 Task: Move recent 5 emails   from folder Inbox to folder Archive
Action: Mouse moved to (571, 84)
Screenshot: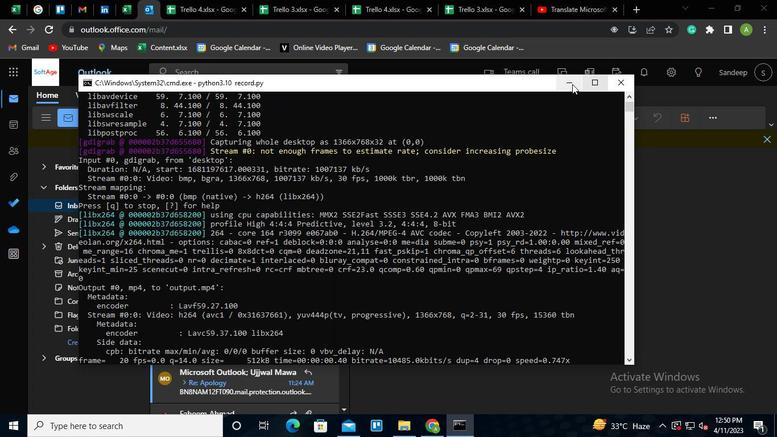 
Action: Mouse pressed left at (571, 84)
Screenshot: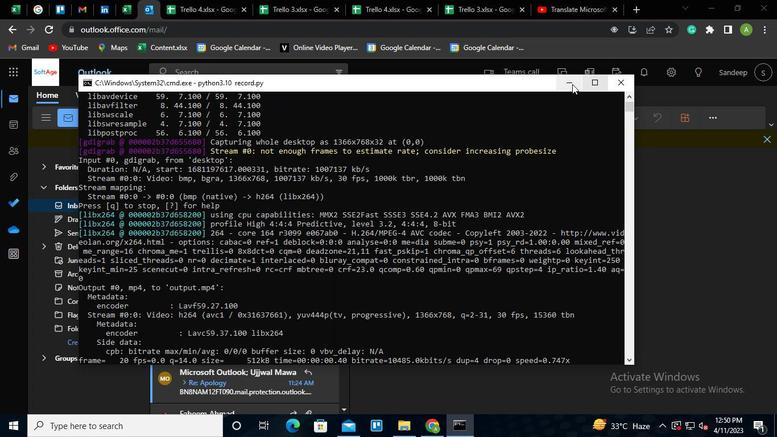 
Action: Mouse moved to (163, 190)
Screenshot: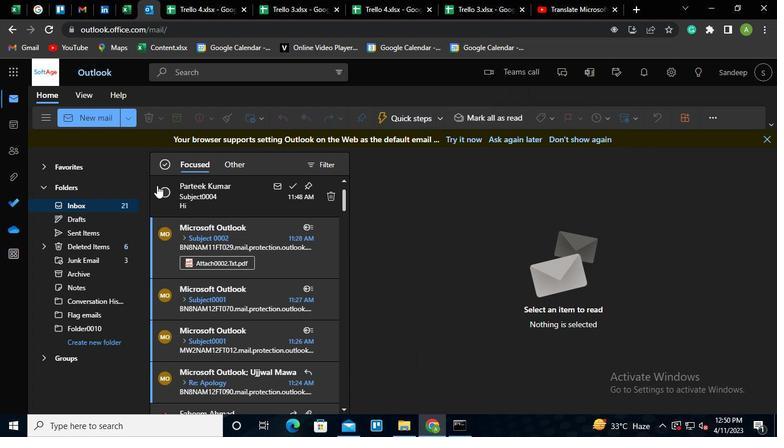 
Action: Mouse pressed left at (163, 190)
Screenshot: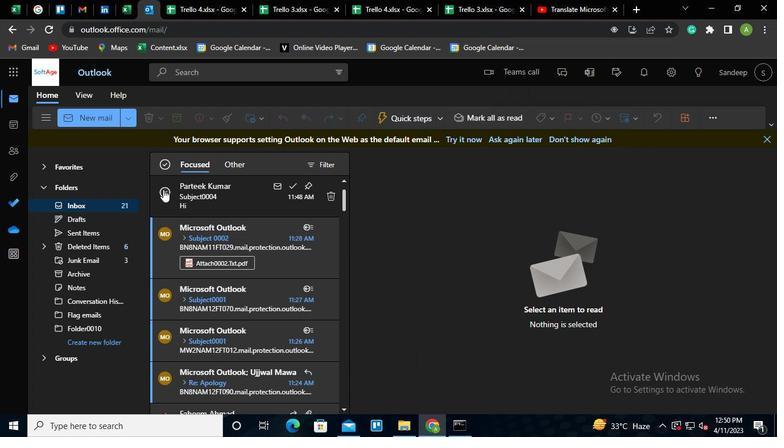
Action: Mouse moved to (166, 235)
Screenshot: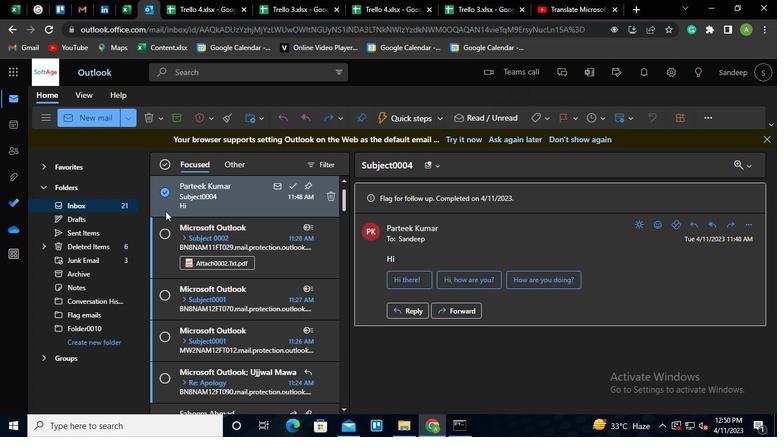 
Action: Mouse pressed left at (166, 235)
Screenshot: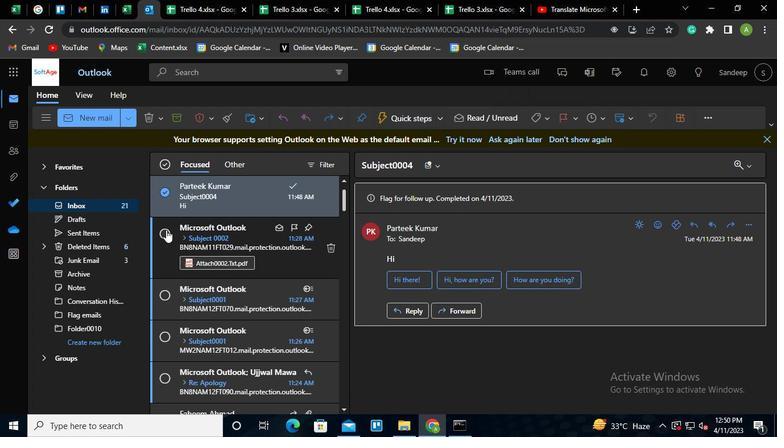 
Action: Mouse moved to (162, 294)
Screenshot: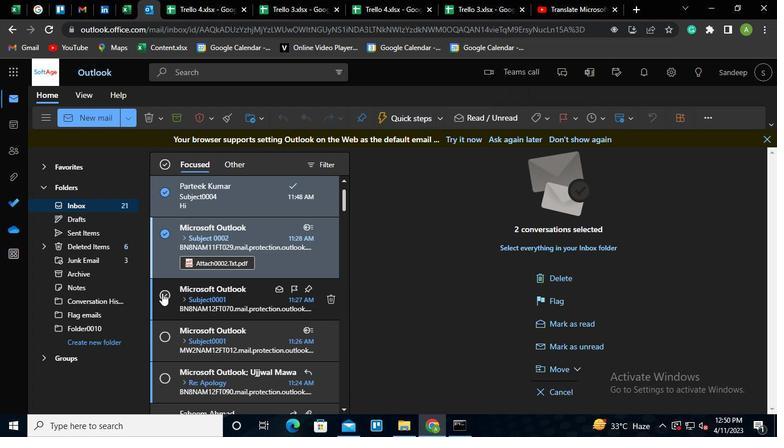 
Action: Mouse pressed left at (162, 294)
Screenshot: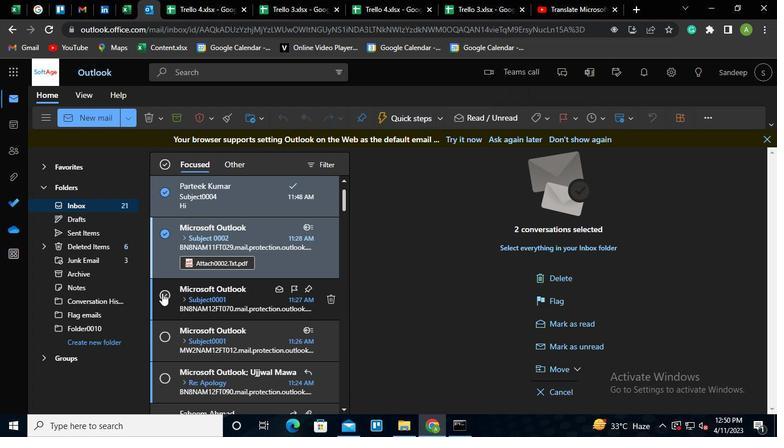 
Action: Mouse moved to (166, 337)
Screenshot: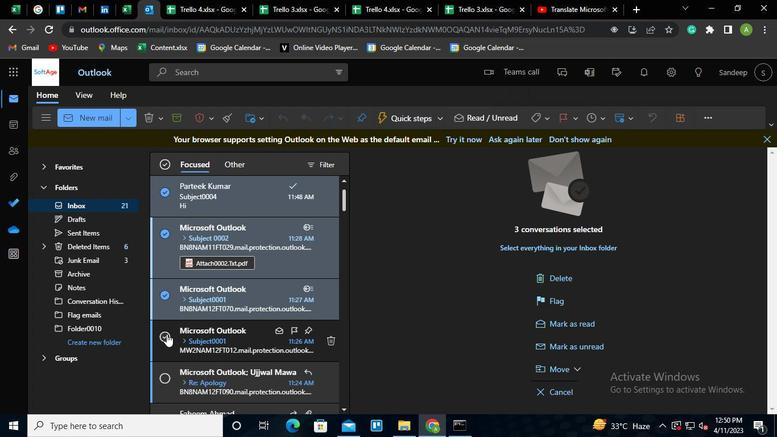 
Action: Mouse pressed left at (166, 337)
Screenshot: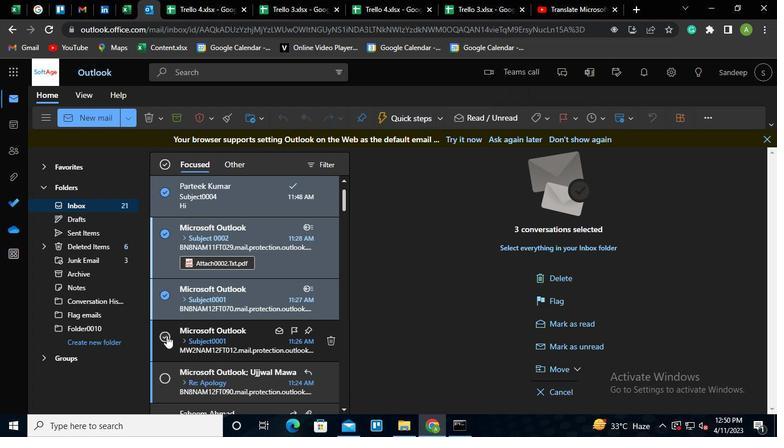 
Action: Mouse moved to (167, 378)
Screenshot: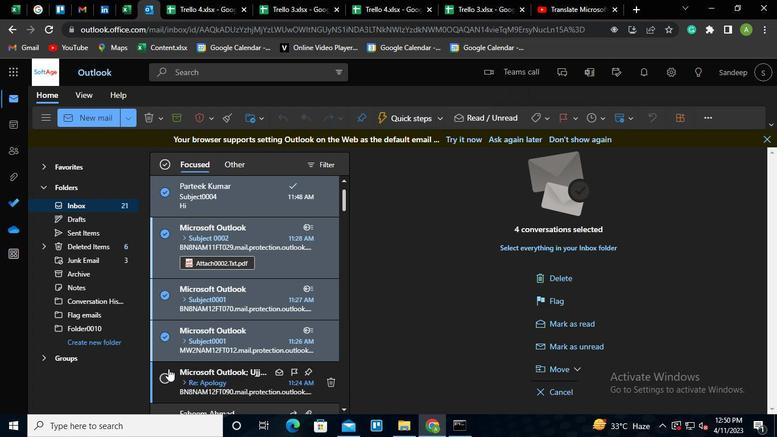 
Action: Mouse pressed left at (167, 378)
Screenshot: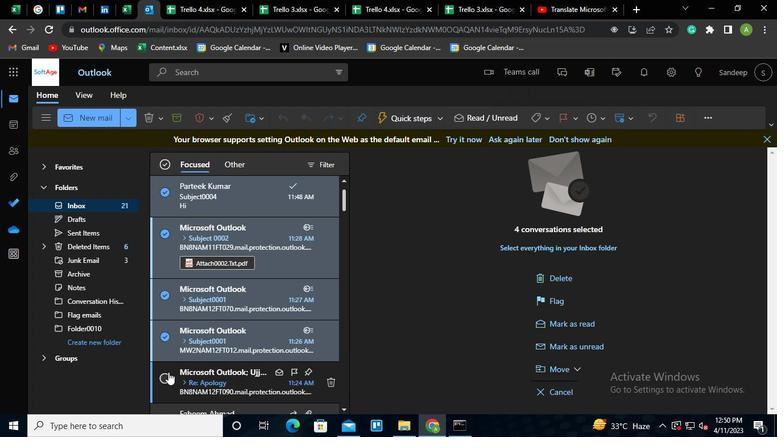 
Action: Mouse moved to (554, 370)
Screenshot: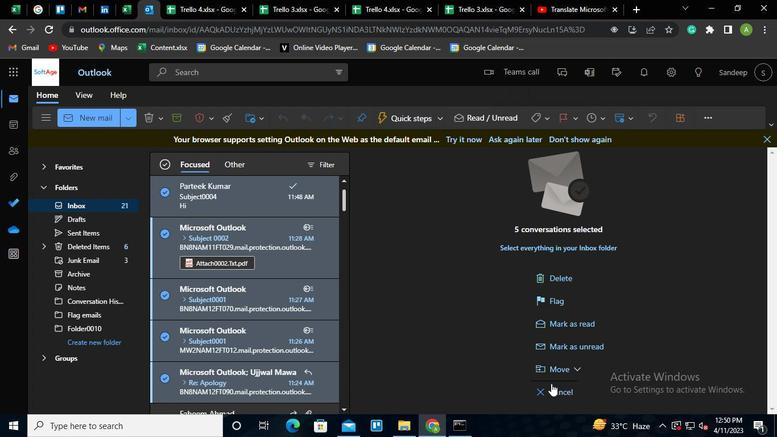 
Action: Mouse pressed left at (554, 370)
Screenshot: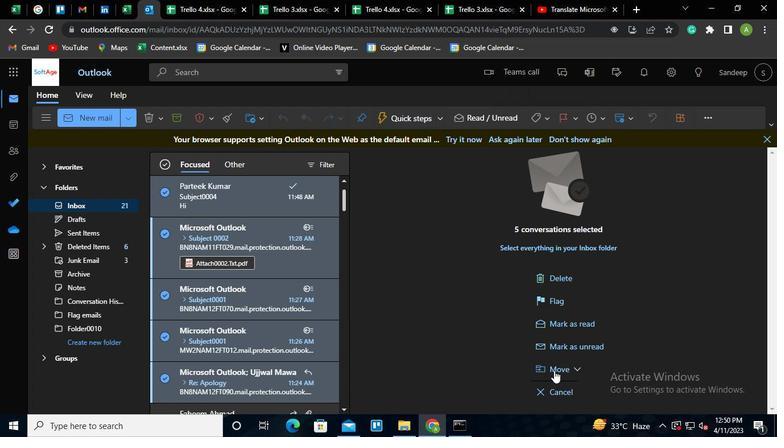 
Action: Mouse moved to (619, 254)
Screenshot: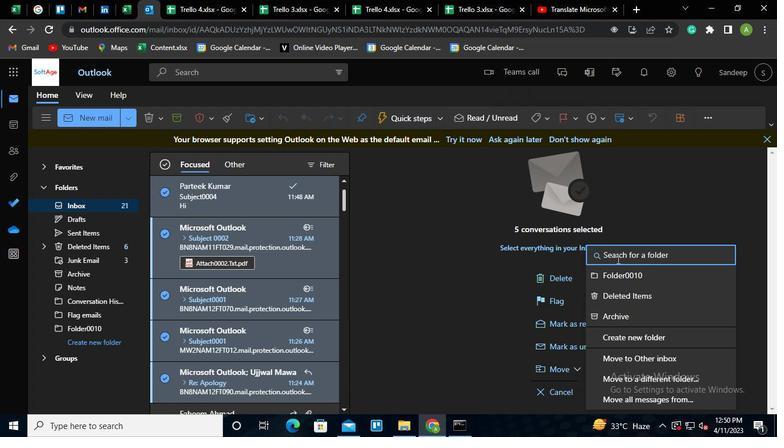 
Action: Mouse pressed left at (619, 254)
Screenshot: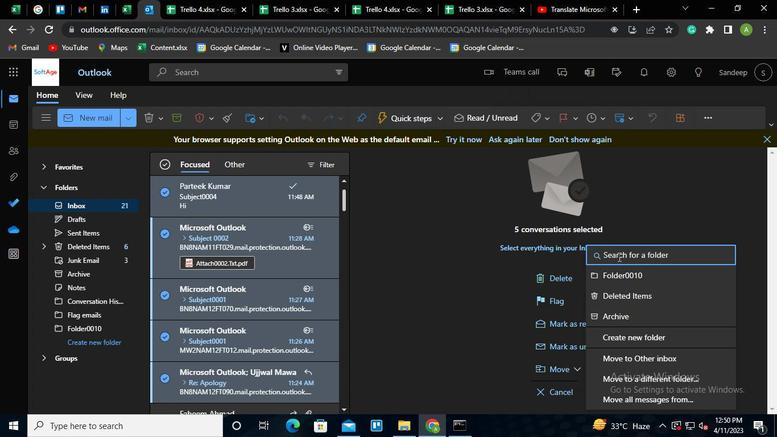 
Action: Mouse moved to (615, 317)
Screenshot: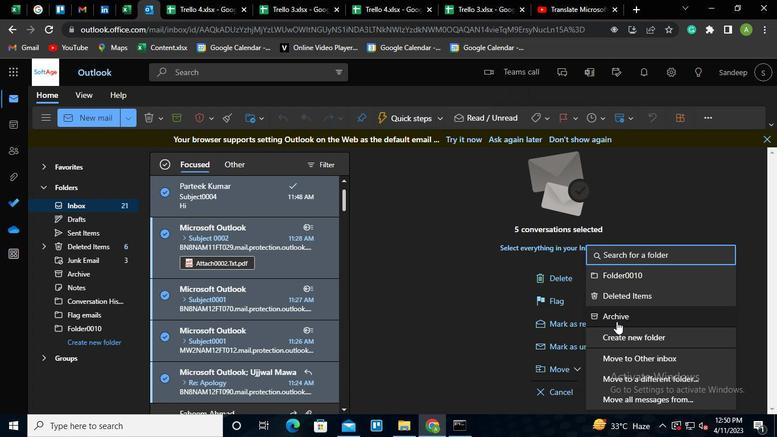 
Action: Mouse pressed left at (615, 317)
Screenshot: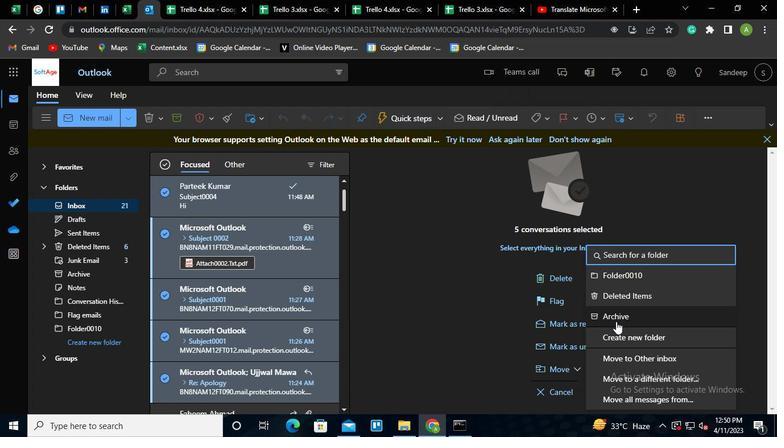 
Action: Mouse moved to (462, 431)
Screenshot: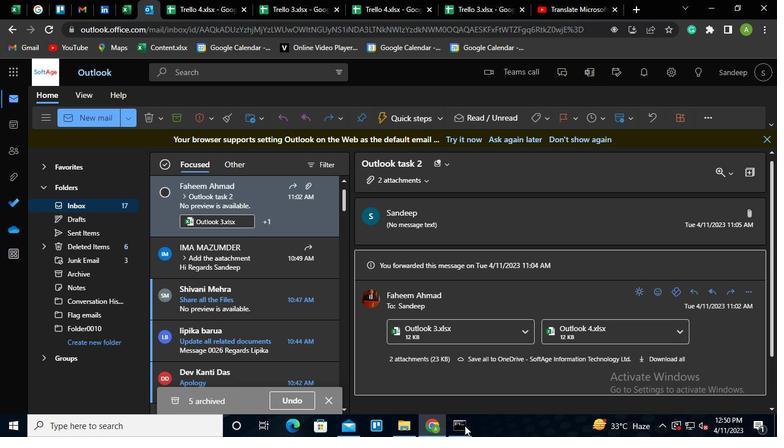 
Action: Mouse pressed left at (462, 431)
Screenshot: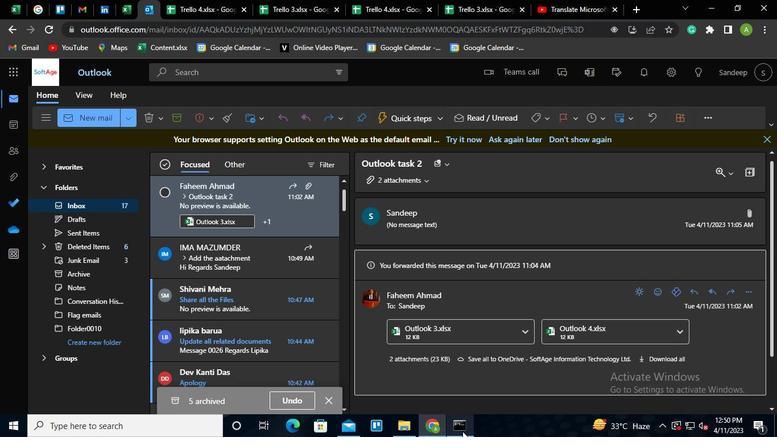 
Action: Mouse moved to (620, 83)
Screenshot: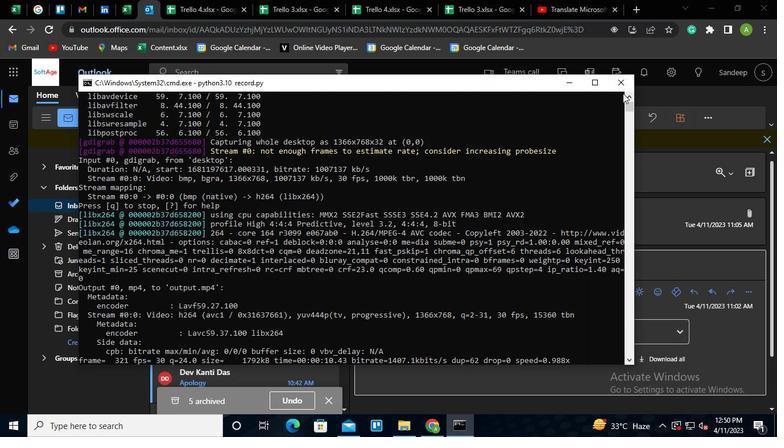 
Action: Mouse pressed left at (620, 83)
Screenshot: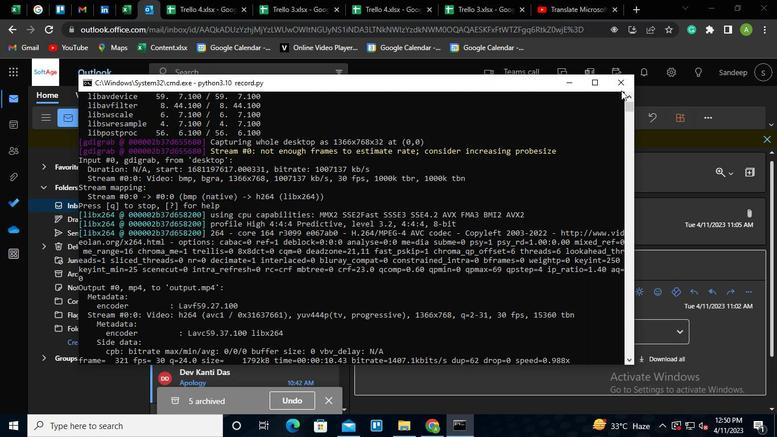 
Action: Mouse moved to (618, 81)
Screenshot: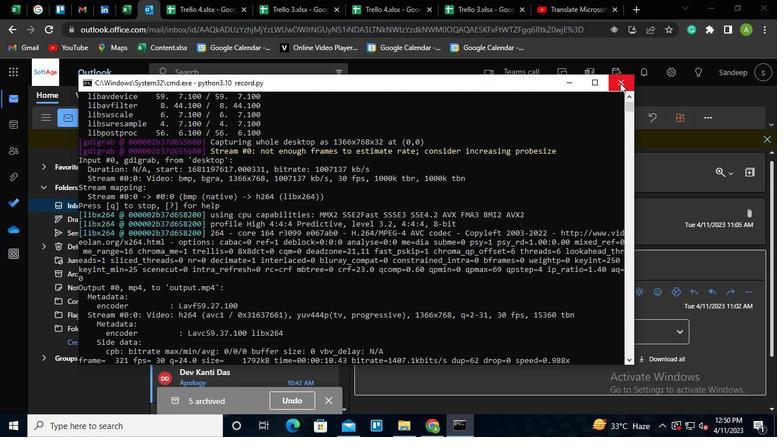 
